 Task: Create a due date automation trigger when advanced off, the moment a card is due.
Action: Mouse moved to (873, 248)
Screenshot: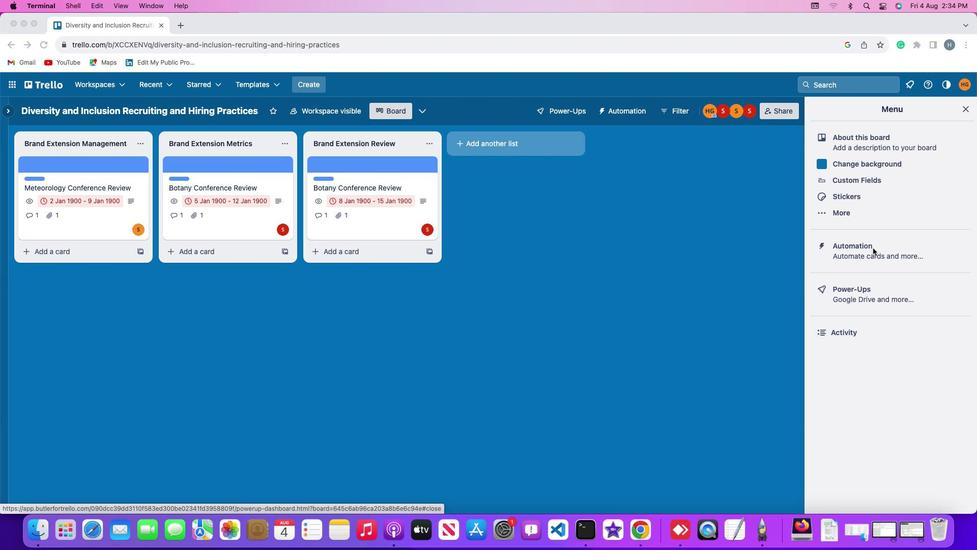 
Action: Mouse pressed left at (873, 248)
Screenshot: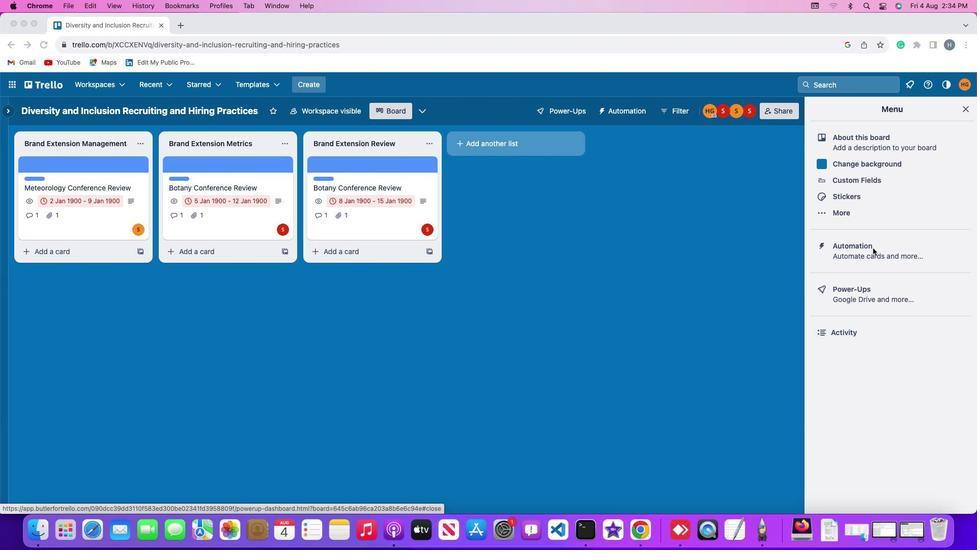 
Action: Mouse moved to (873, 248)
Screenshot: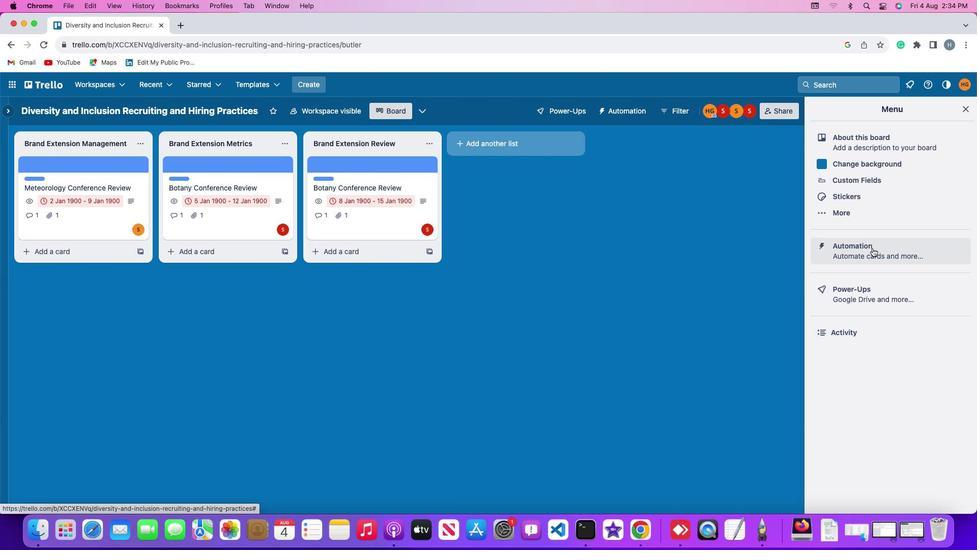 
Action: Mouse pressed left at (873, 248)
Screenshot: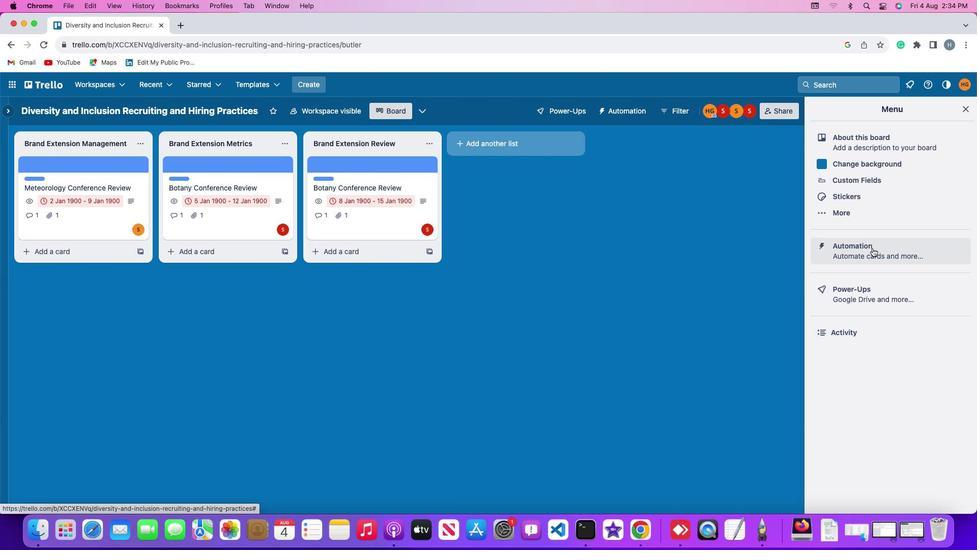 
Action: Mouse moved to (65, 239)
Screenshot: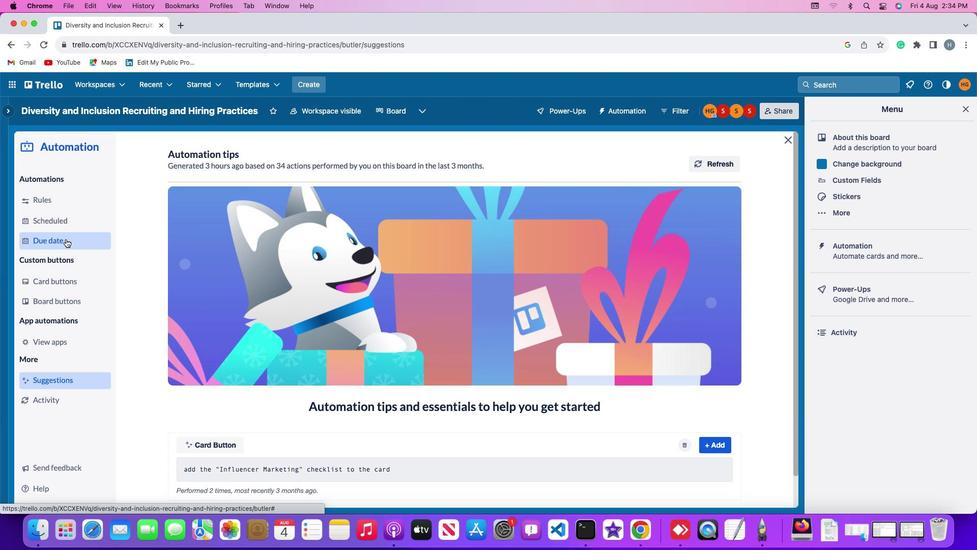 
Action: Mouse pressed left at (65, 239)
Screenshot: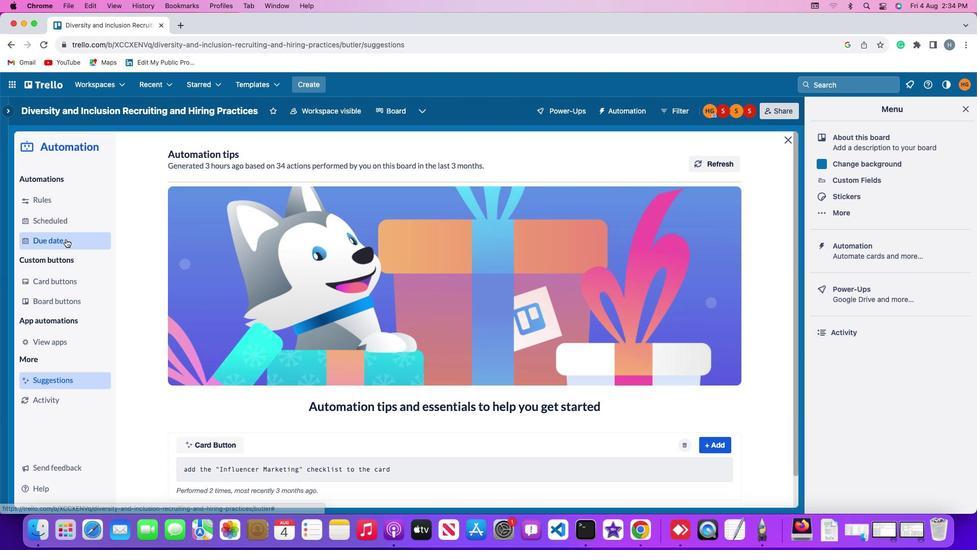 
Action: Mouse moved to (667, 157)
Screenshot: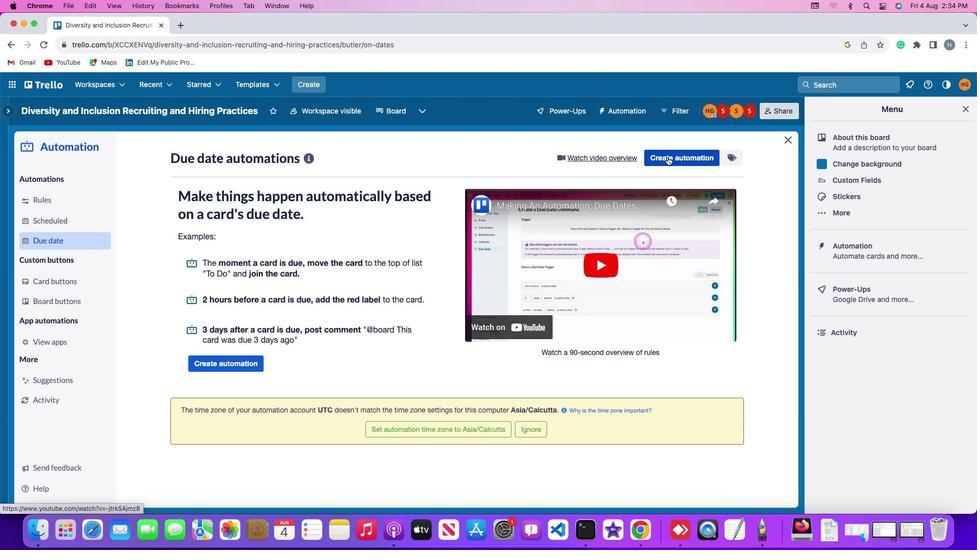 
Action: Mouse pressed left at (667, 157)
Screenshot: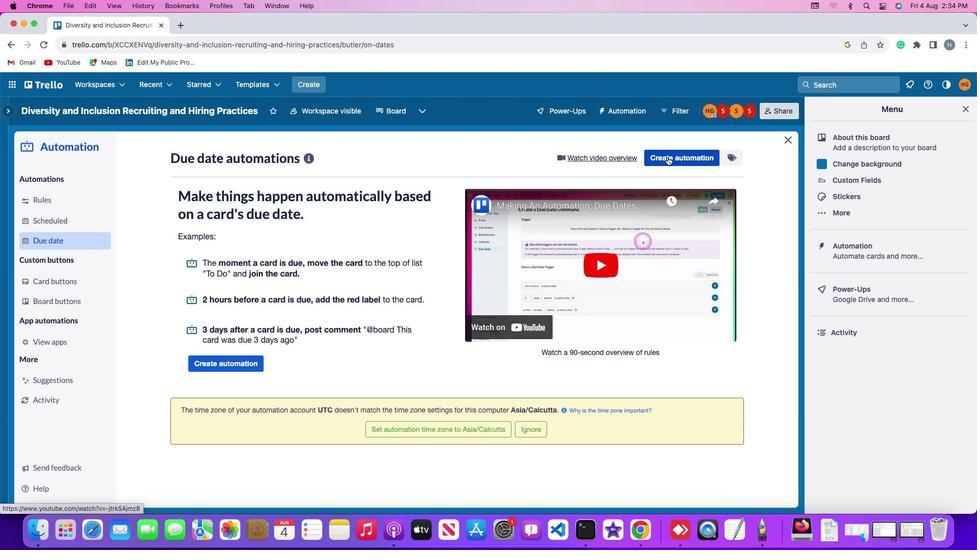 
Action: Mouse moved to (457, 254)
Screenshot: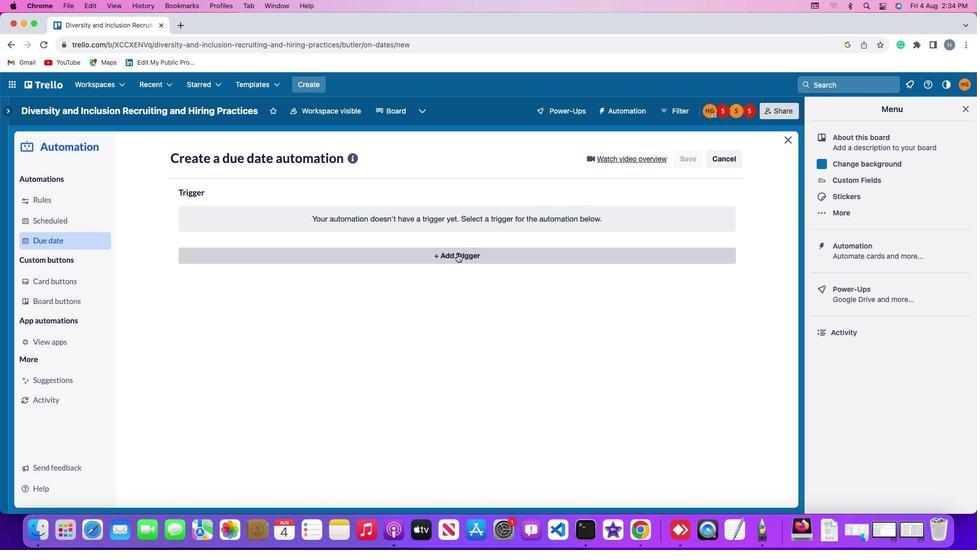 
Action: Mouse pressed left at (457, 254)
Screenshot: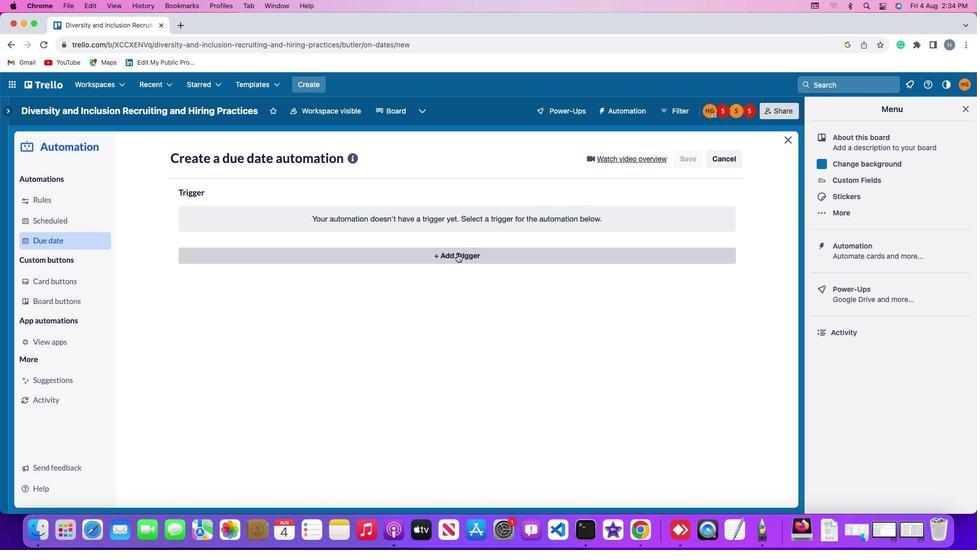 
Action: Mouse moved to (209, 373)
Screenshot: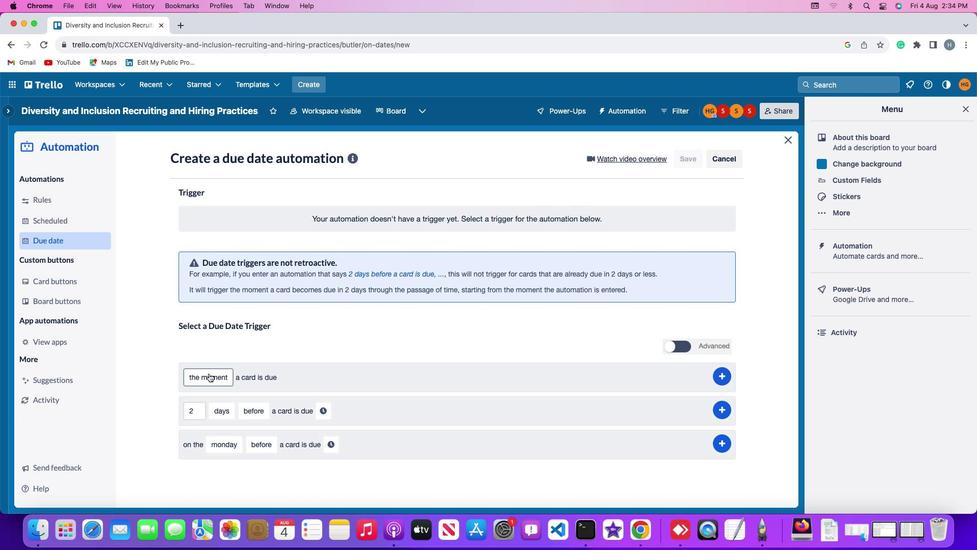 
Action: Mouse pressed left at (209, 373)
Screenshot: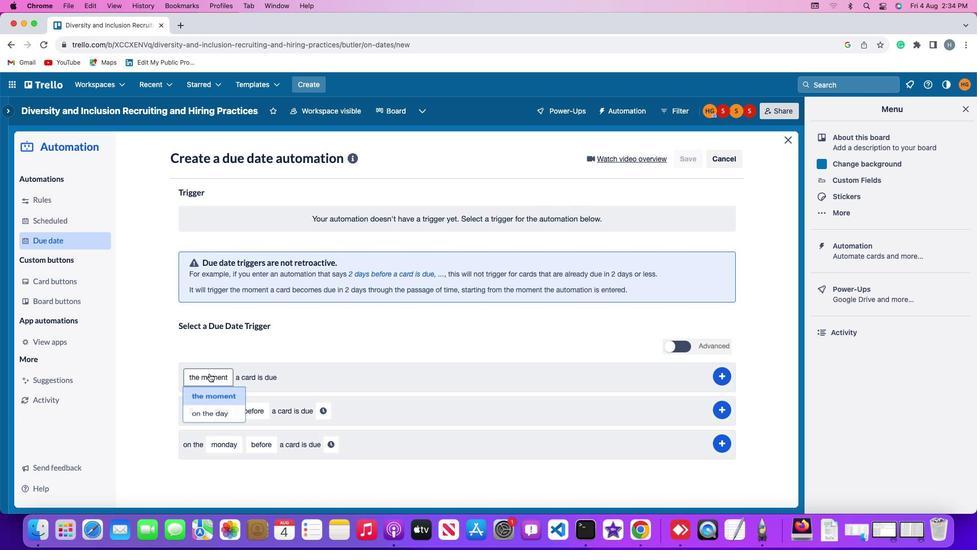 
Action: Mouse moved to (217, 395)
Screenshot: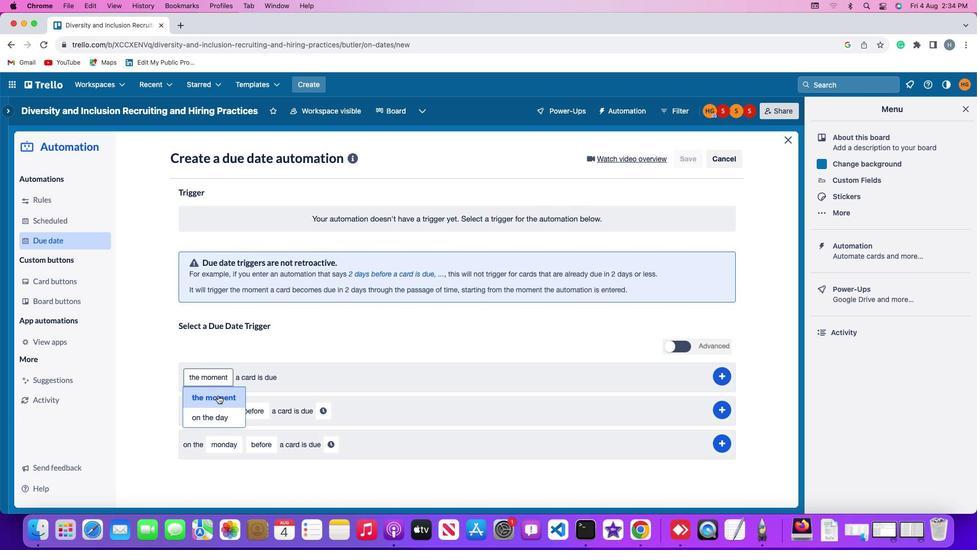 
Action: Mouse pressed left at (217, 395)
Screenshot: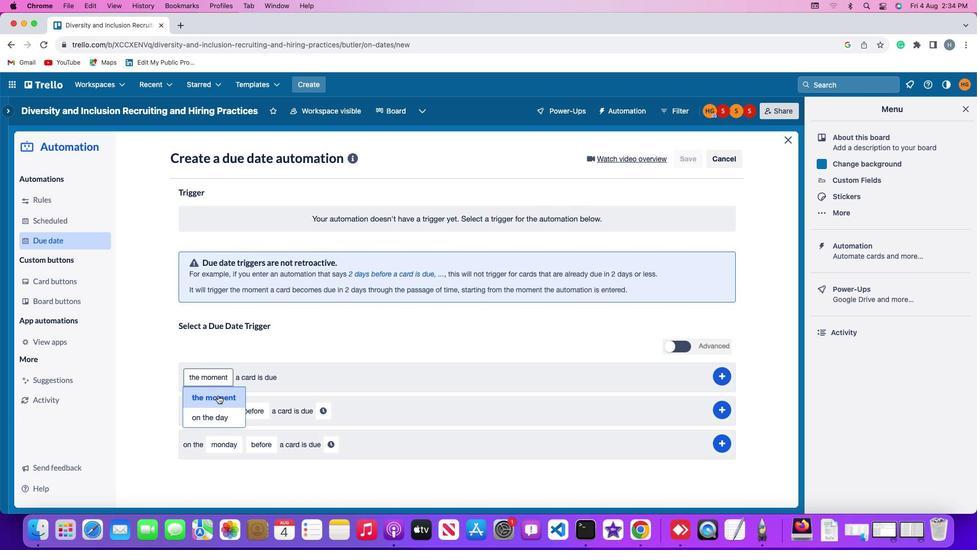 
Action: Mouse moved to (723, 373)
Screenshot: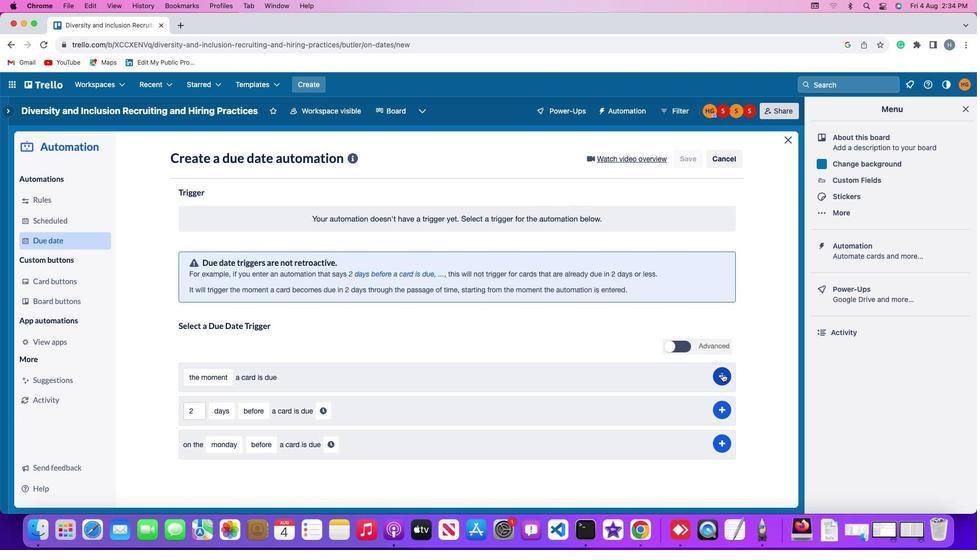 
Action: Mouse pressed left at (723, 373)
Screenshot: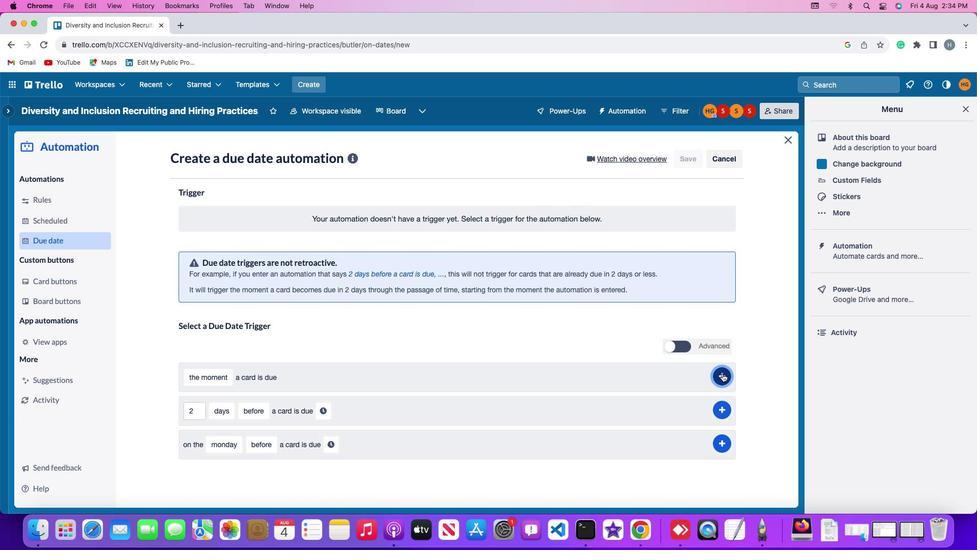 
Action: Mouse moved to (667, 280)
Screenshot: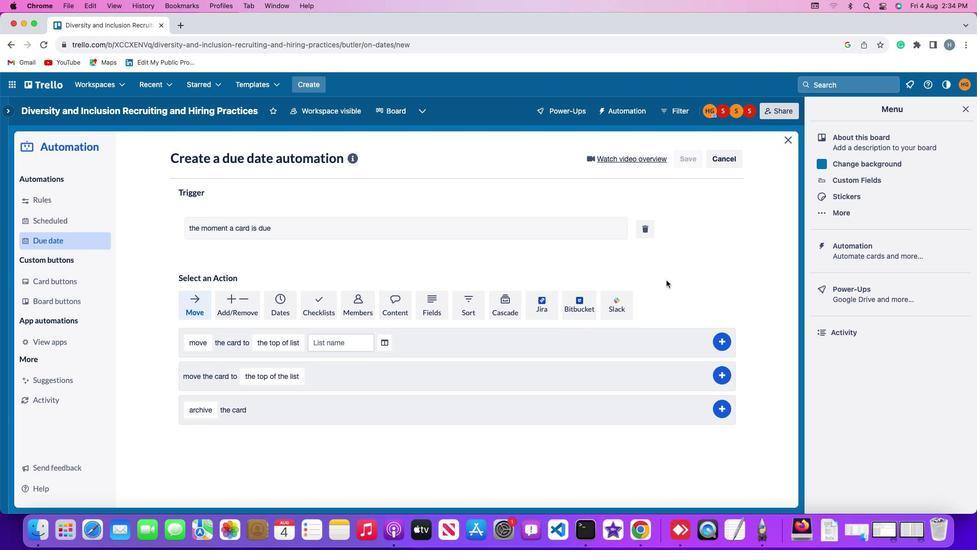 
